 Task: Change curved connector line colour to red.
Action: Mouse moved to (542, 300)
Screenshot: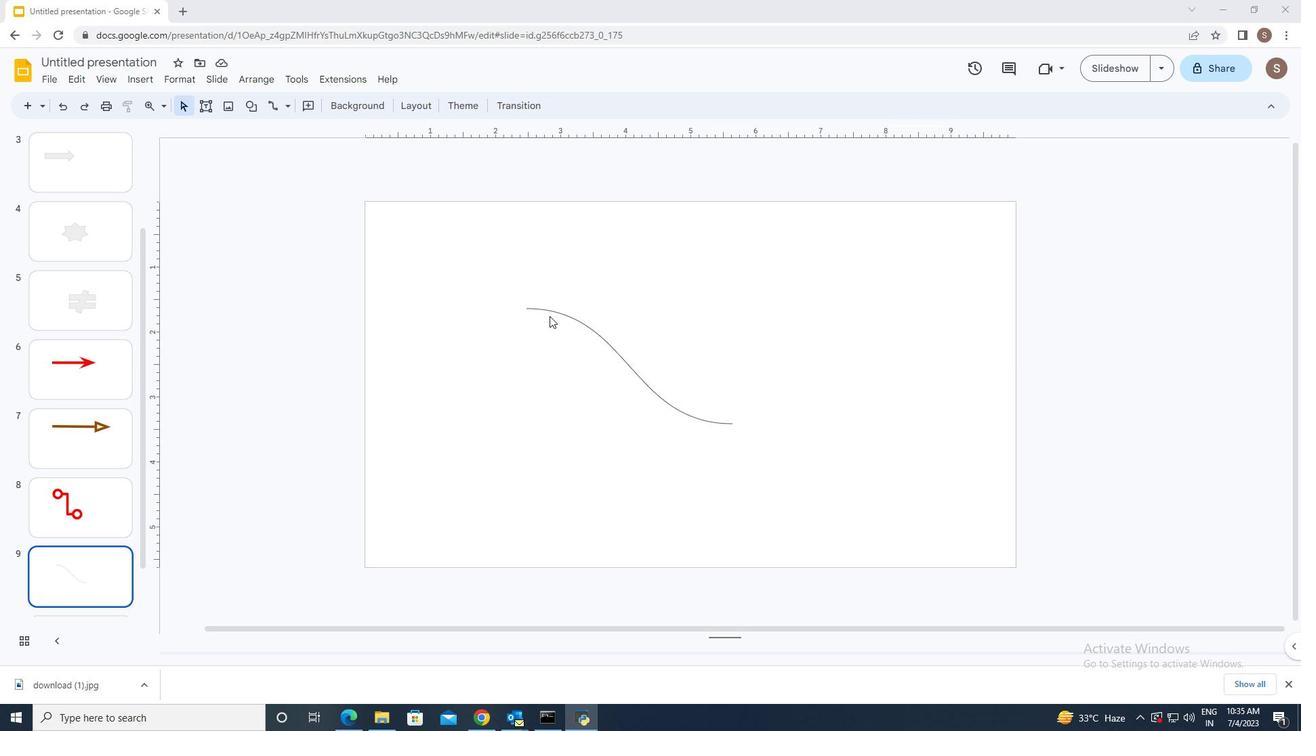 
Action: Mouse pressed left at (542, 300)
Screenshot: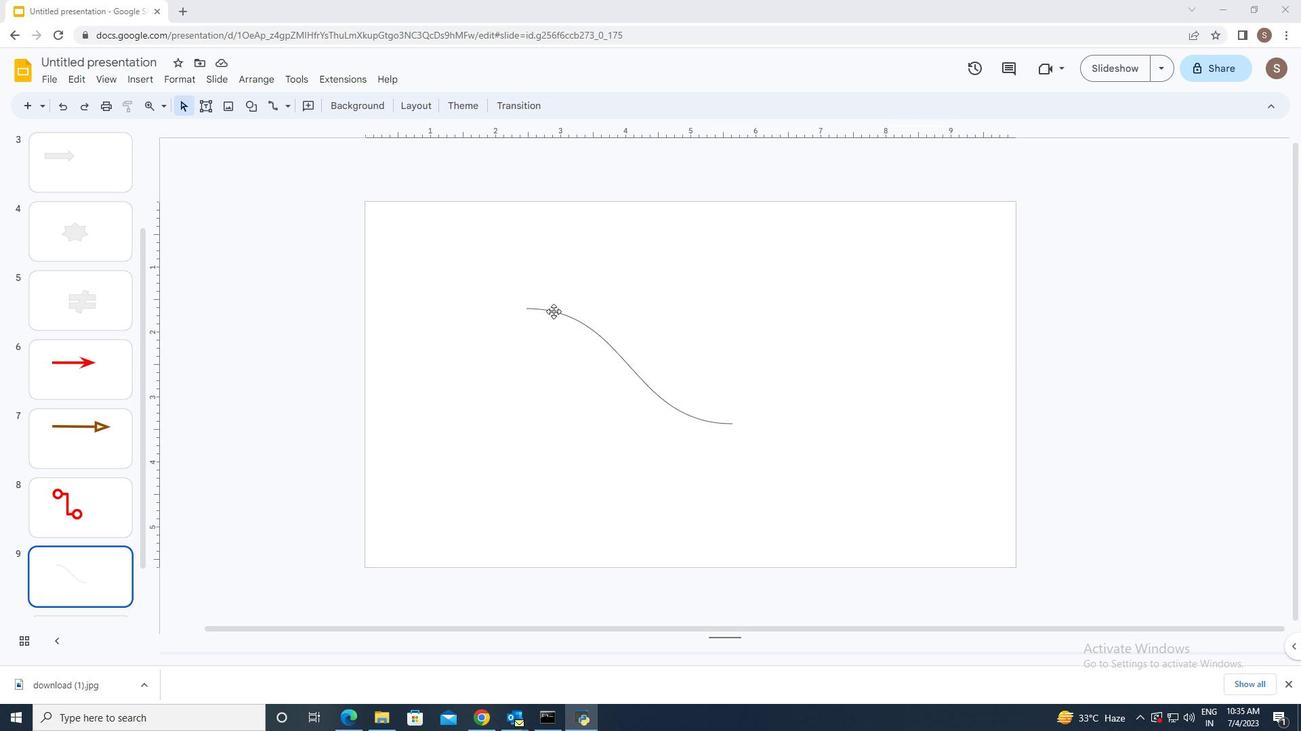 
Action: Mouse moved to (296, 90)
Screenshot: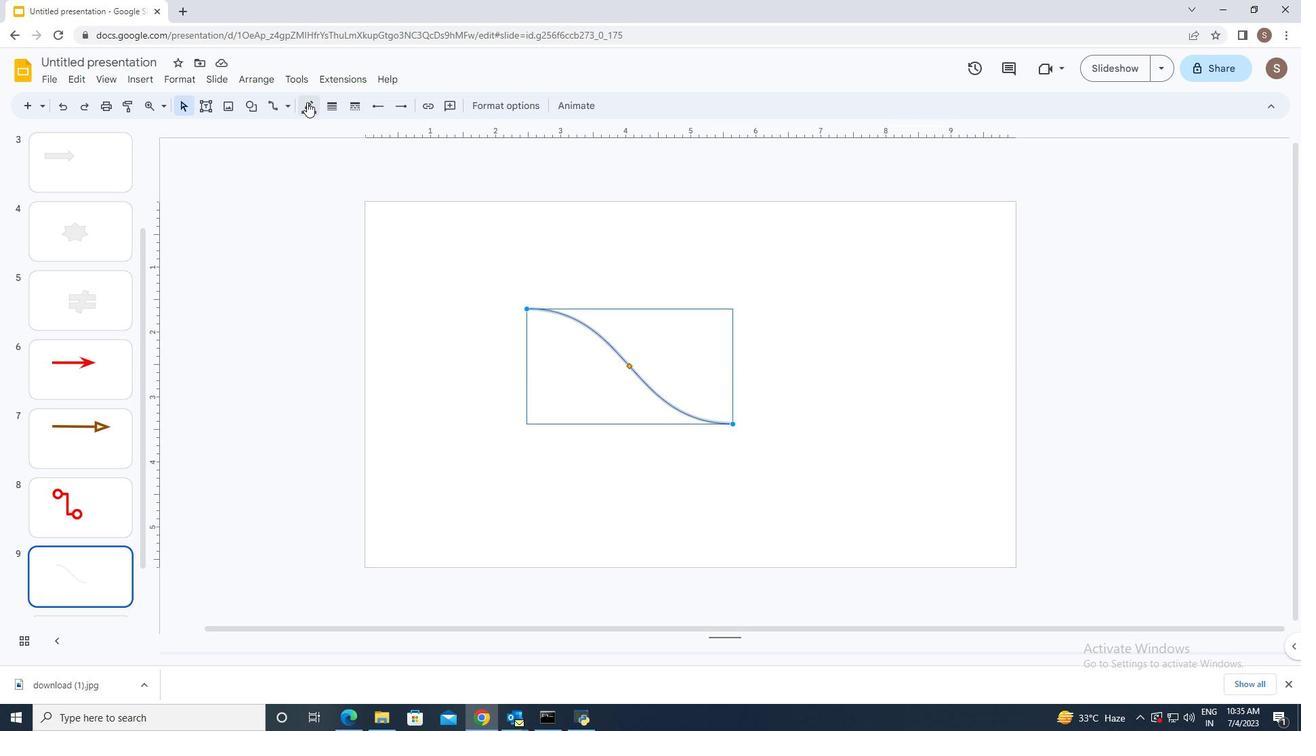 
Action: Mouse pressed left at (296, 90)
Screenshot: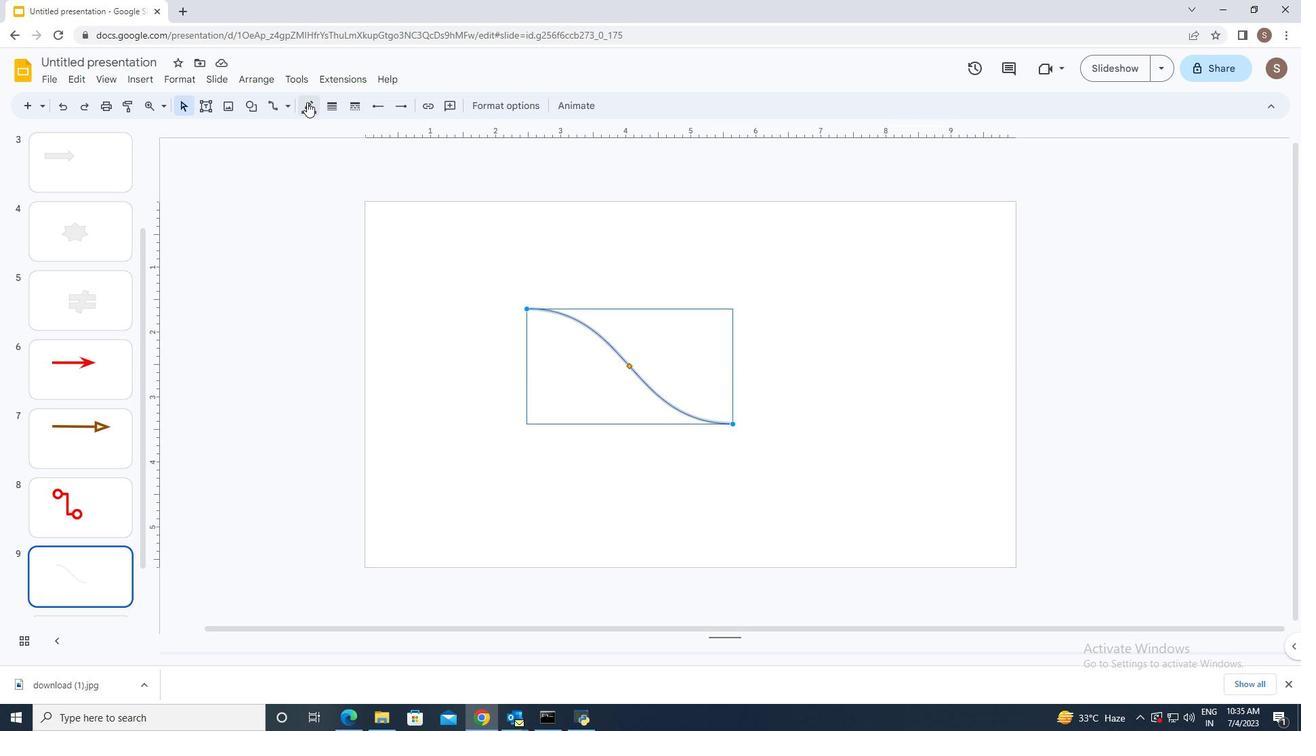 
Action: Mouse moved to (315, 221)
Screenshot: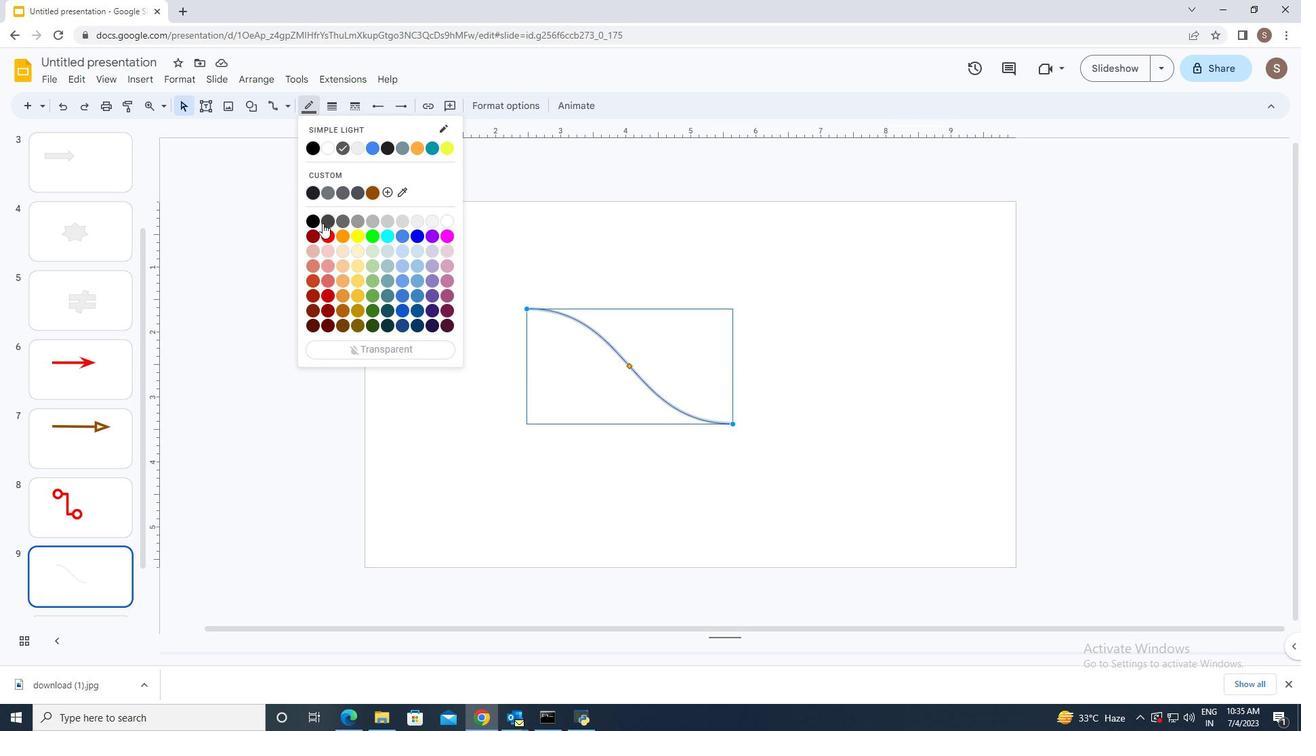 
Action: Mouse pressed left at (315, 221)
Screenshot: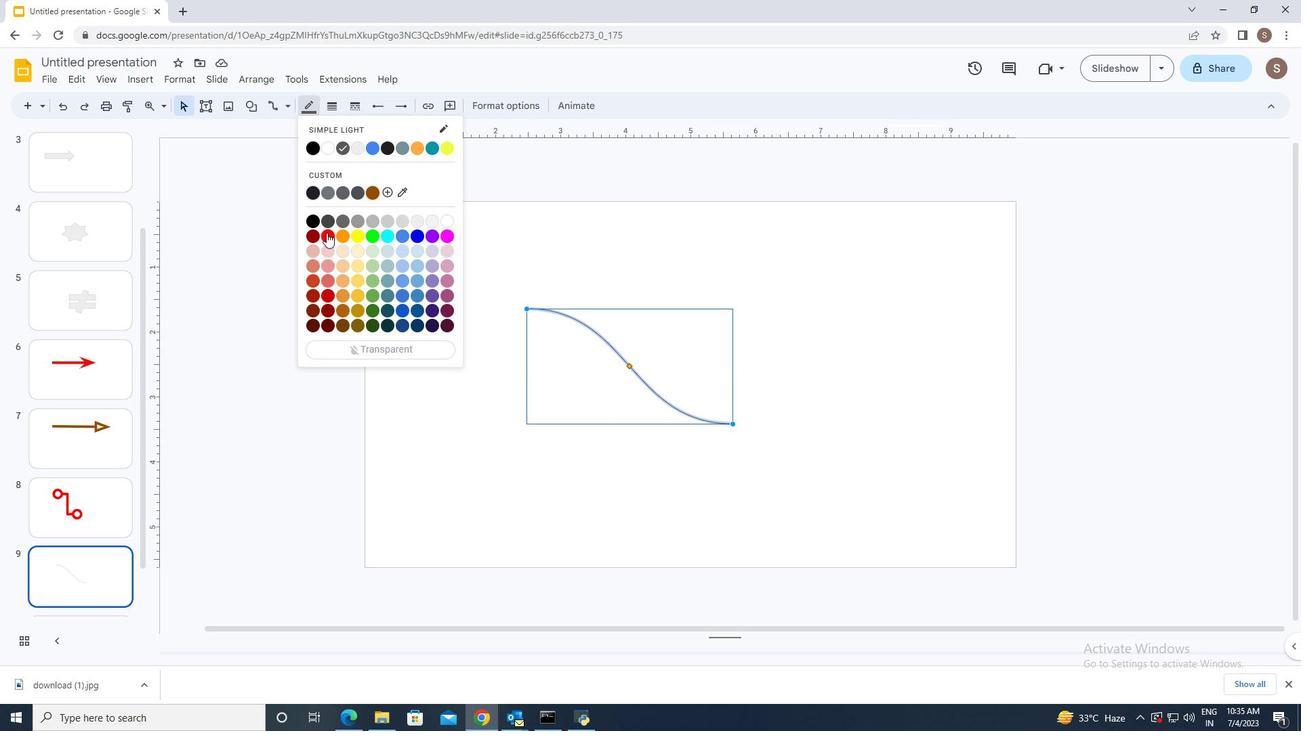 
Action: Mouse moved to (442, 439)
Screenshot: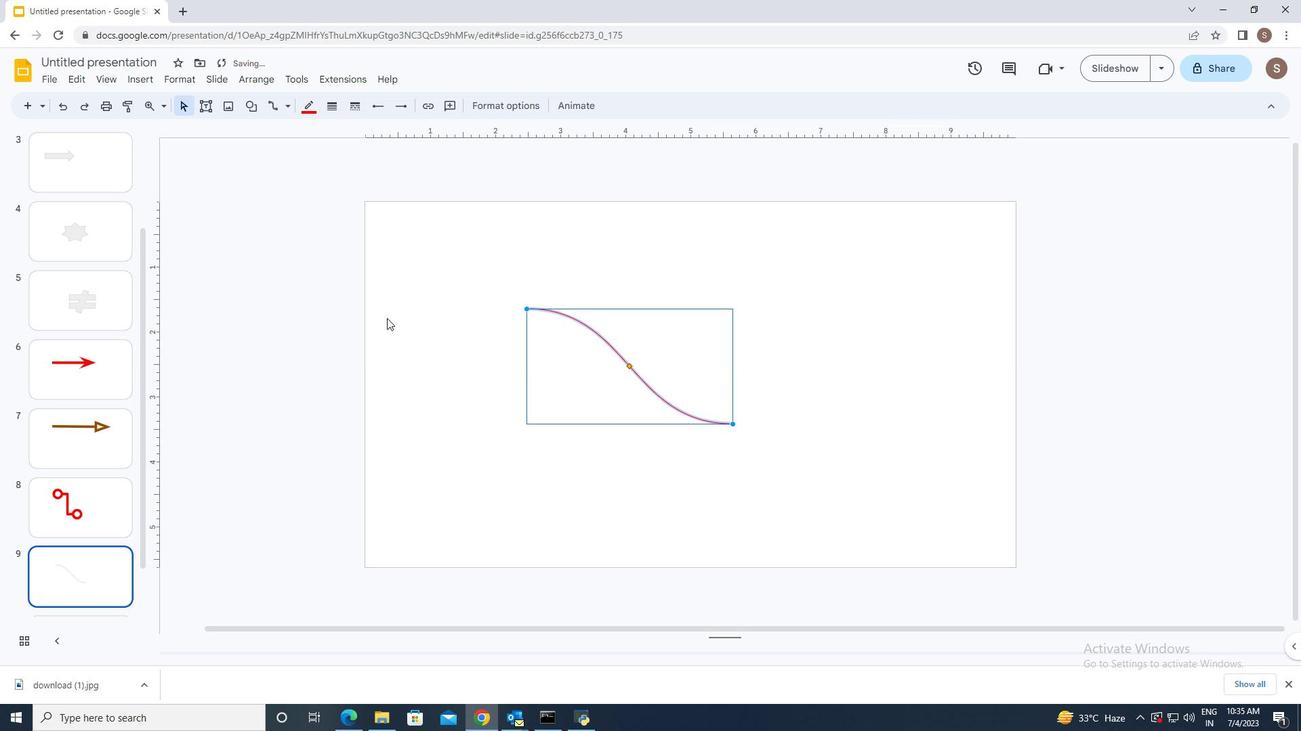 
Action: Mouse pressed left at (442, 439)
Screenshot: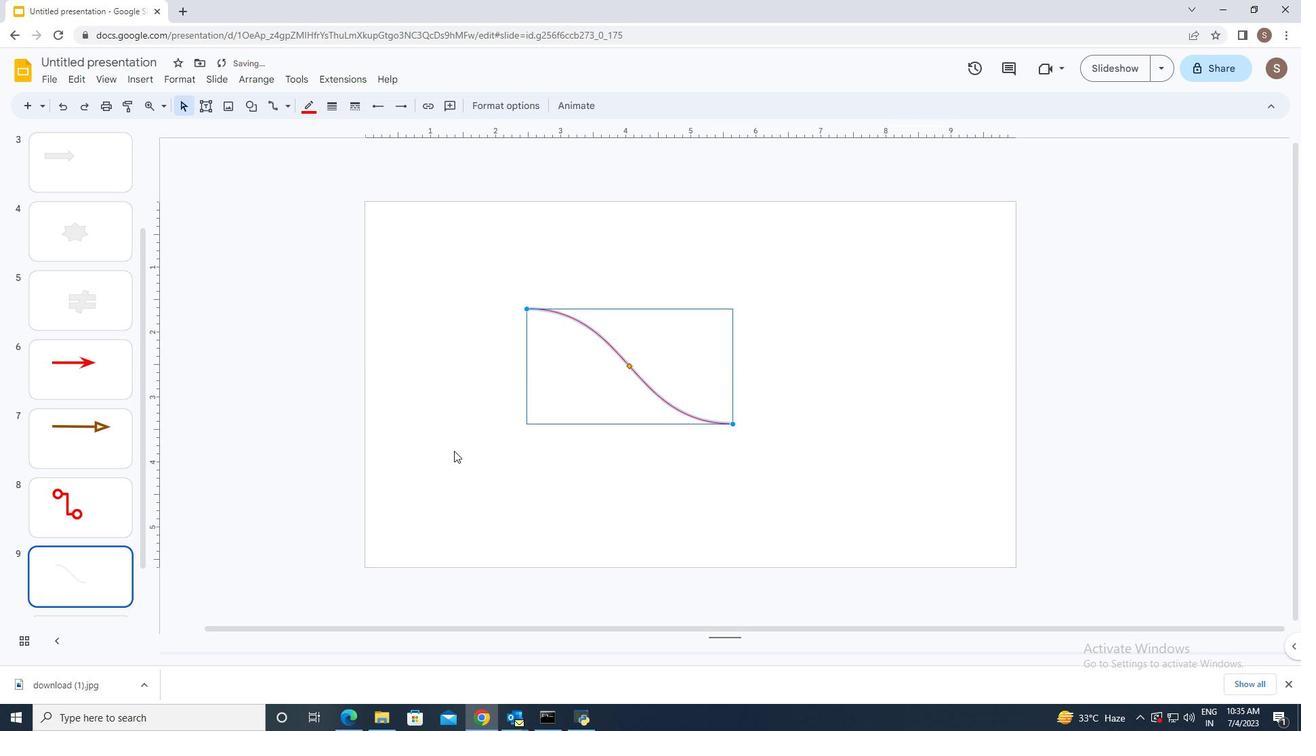 
